 Task: Find public transportation options from San Diego, California, to Los Angeles, California.
Action: Mouse pressed left at (178, 60)
Screenshot: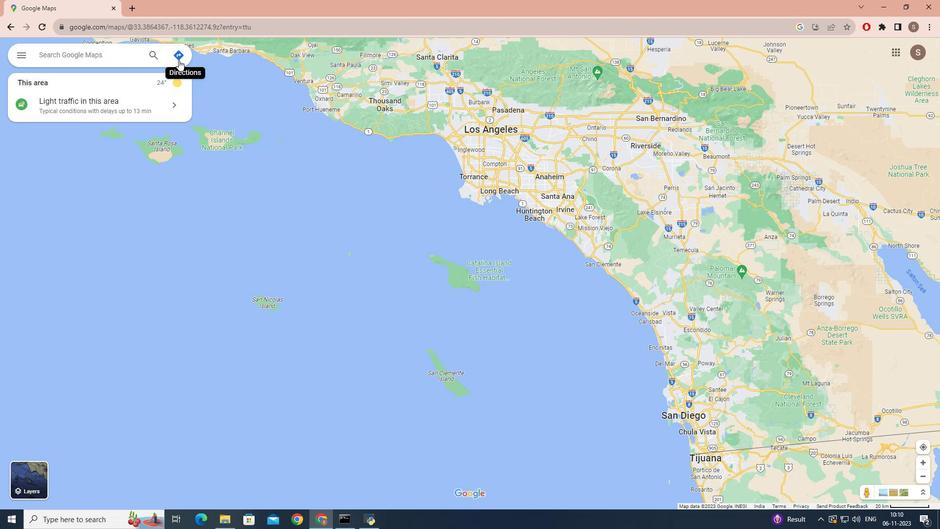 
Action: Mouse moved to (109, 87)
Screenshot: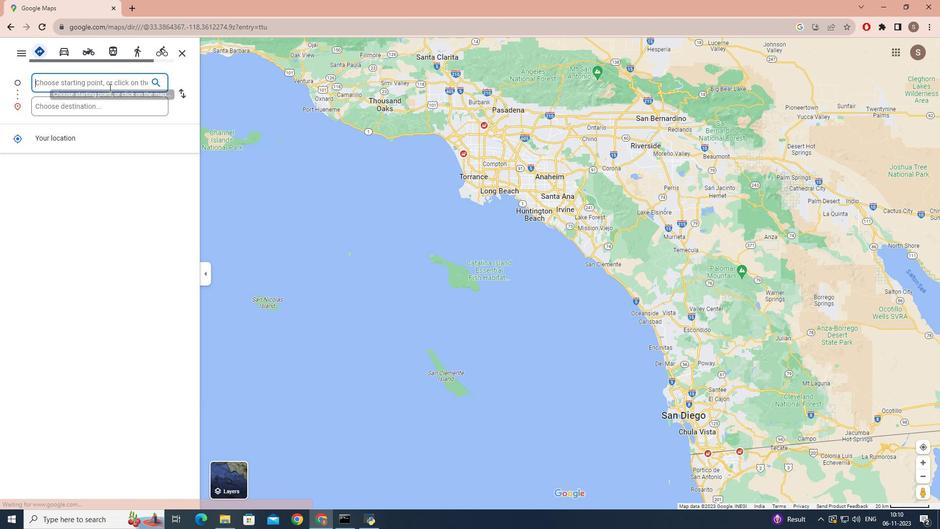 
Action: Key pressed san<Key.space>diego,<Key.space>california
Screenshot: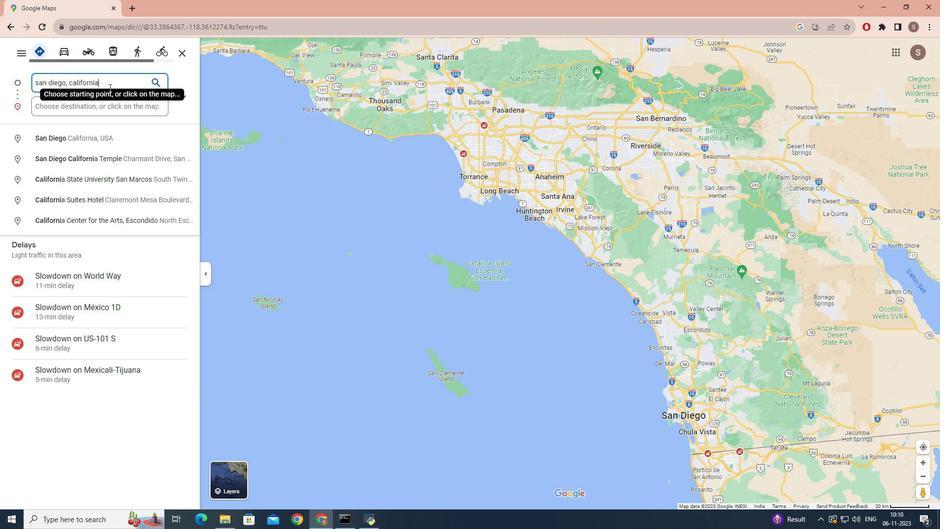 
Action: Mouse moved to (98, 104)
Screenshot: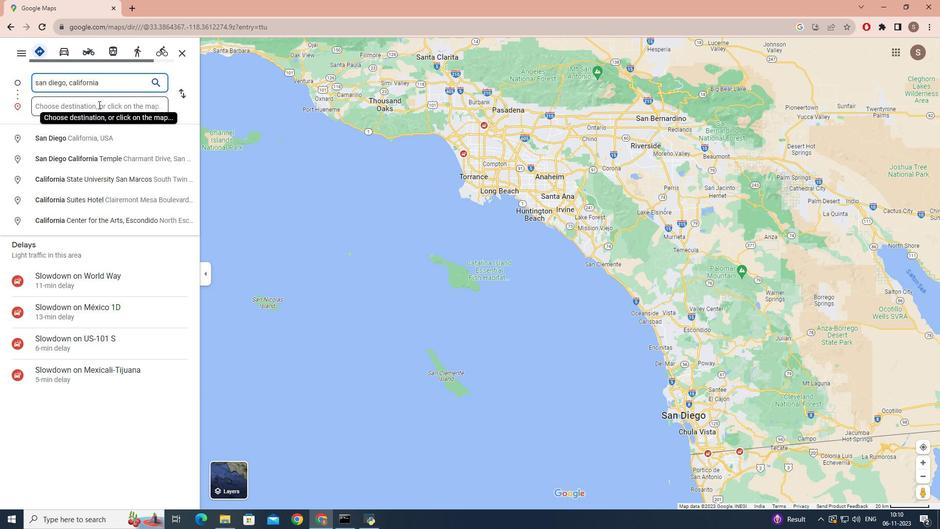 
Action: Mouse pressed left at (98, 104)
Screenshot: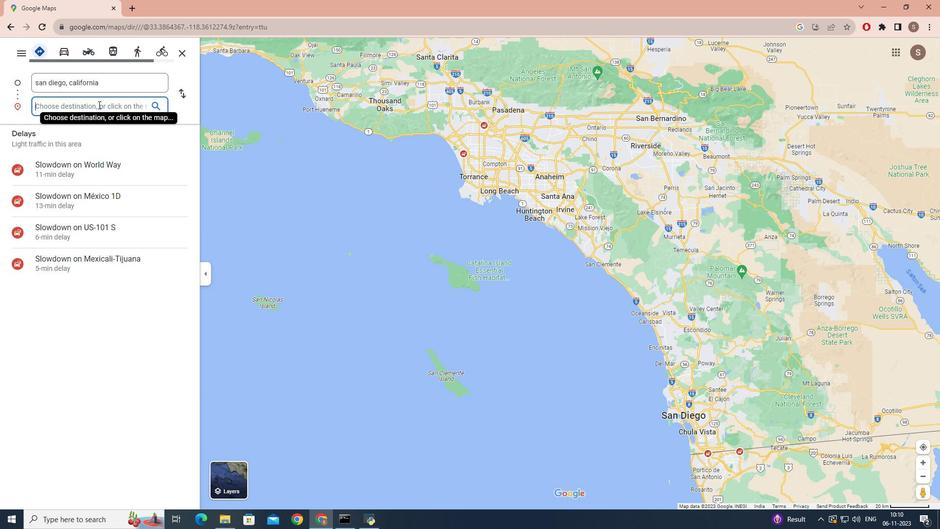 
Action: Key pressed los<Key.space>angeles,<Key.space>calif
Screenshot: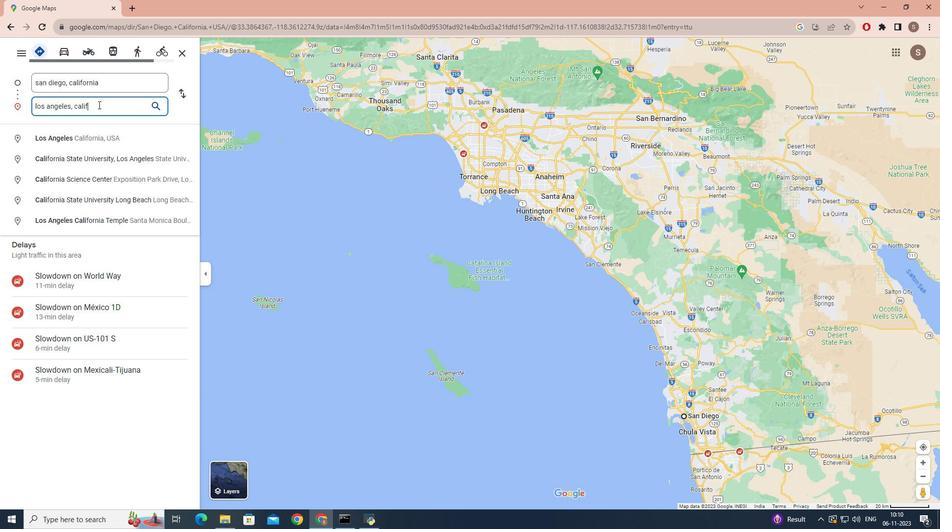 
Action: Mouse moved to (99, 102)
Screenshot: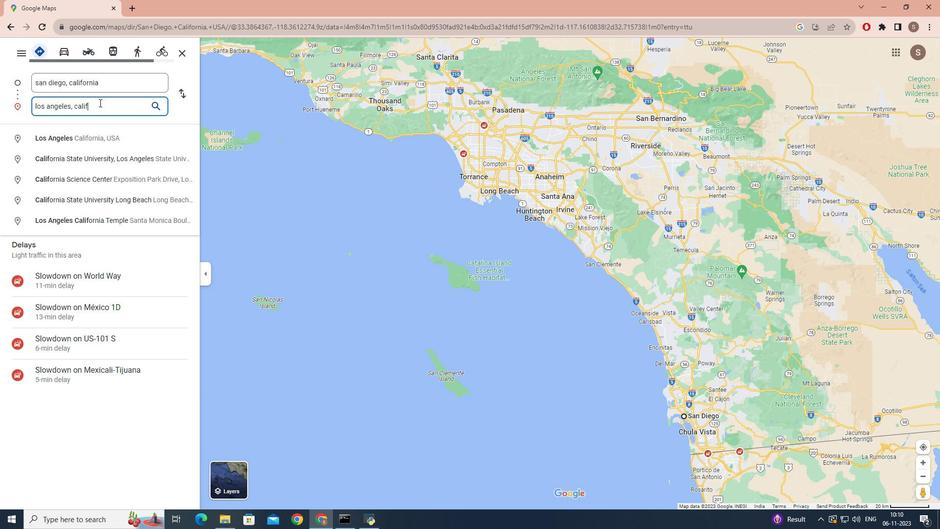 
Action: Key pressed ornia<Key.enter>
Screenshot: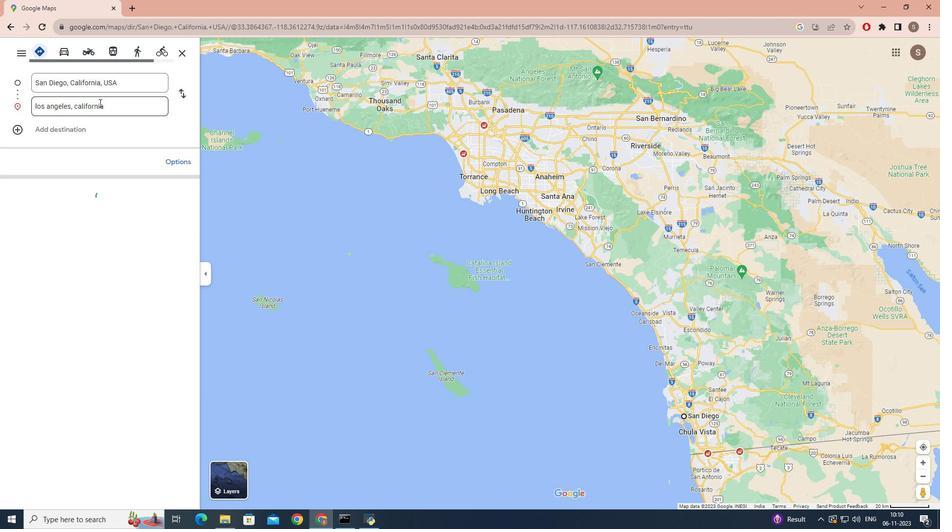 
Action: Mouse moved to (116, 62)
Screenshot: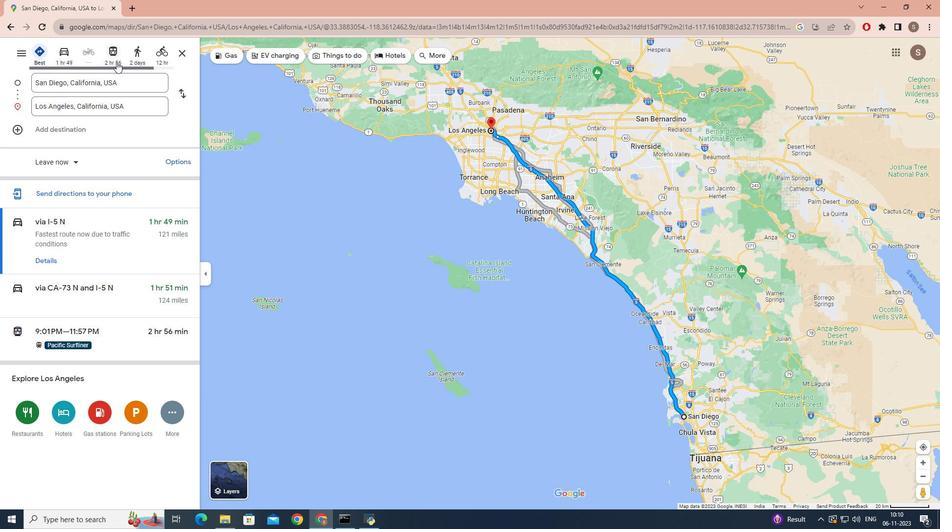 
Action: Mouse pressed left at (116, 62)
Screenshot: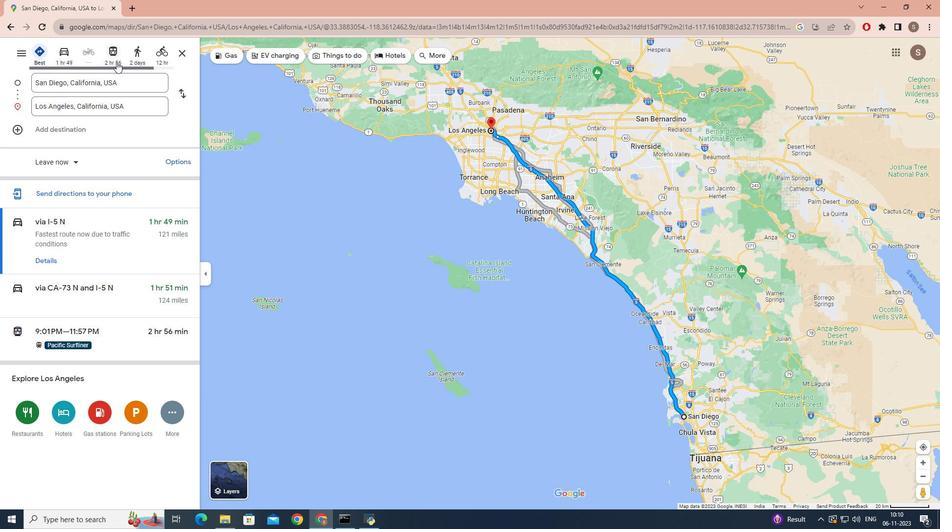 
Action: Mouse moved to (65, 287)
Screenshot: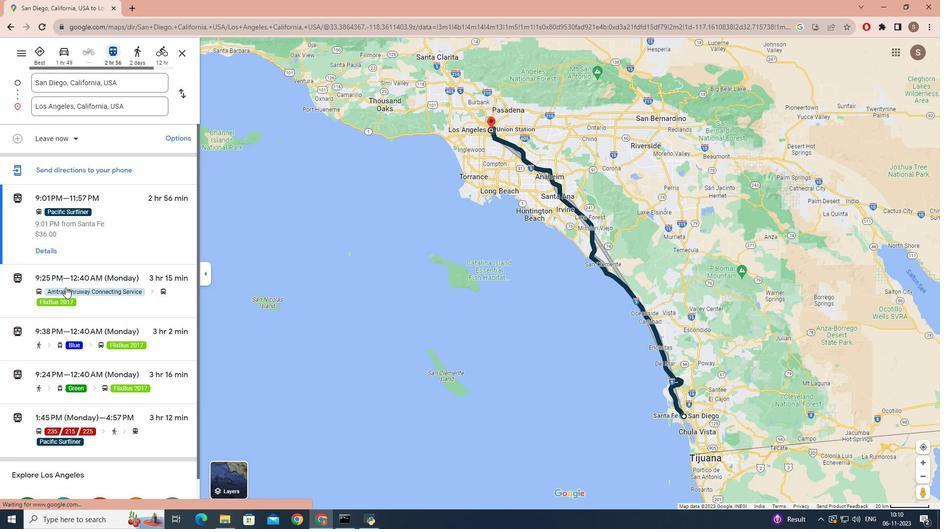 
Action: Mouse scrolled (65, 287) with delta (0, 0)
Screenshot: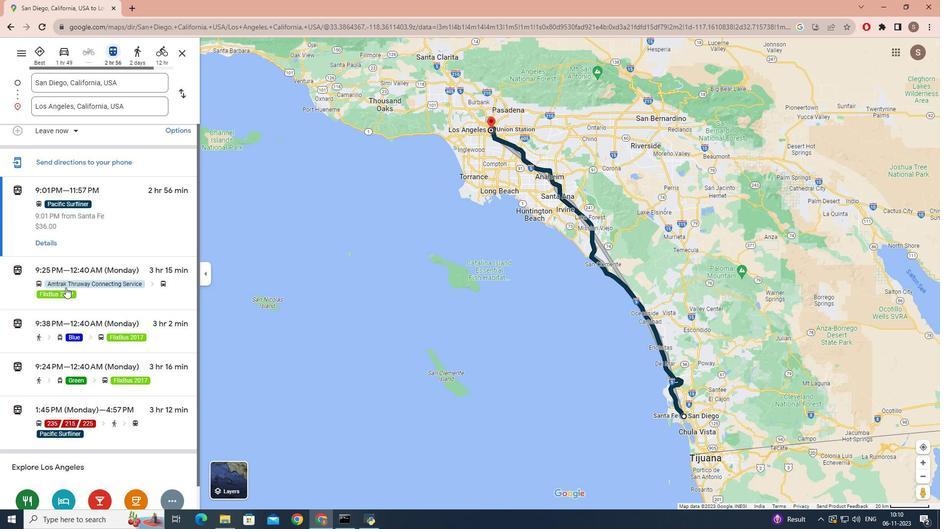 
Action: Mouse scrolled (65, 287) with delta (0, 0)
Screenshot: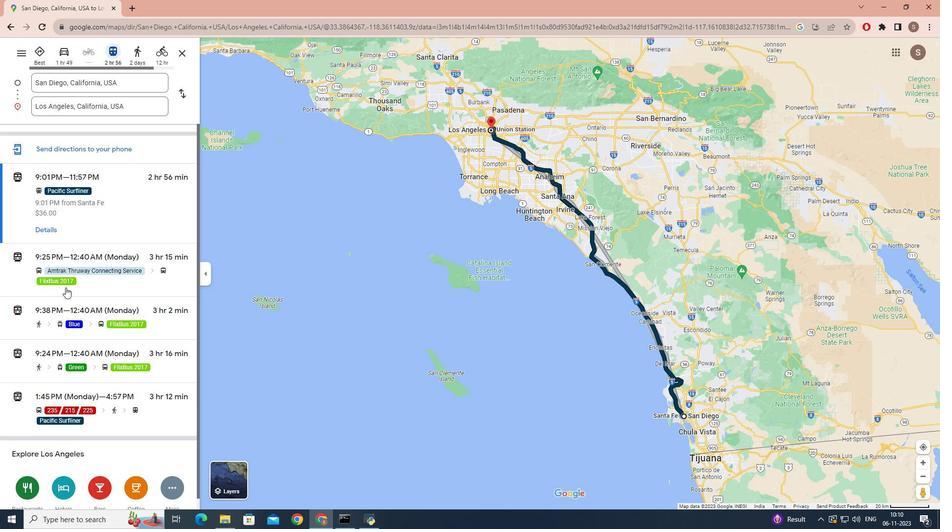 
Action: Mouse scrolled (65, 287) with delta (0, 0)
Screenshot: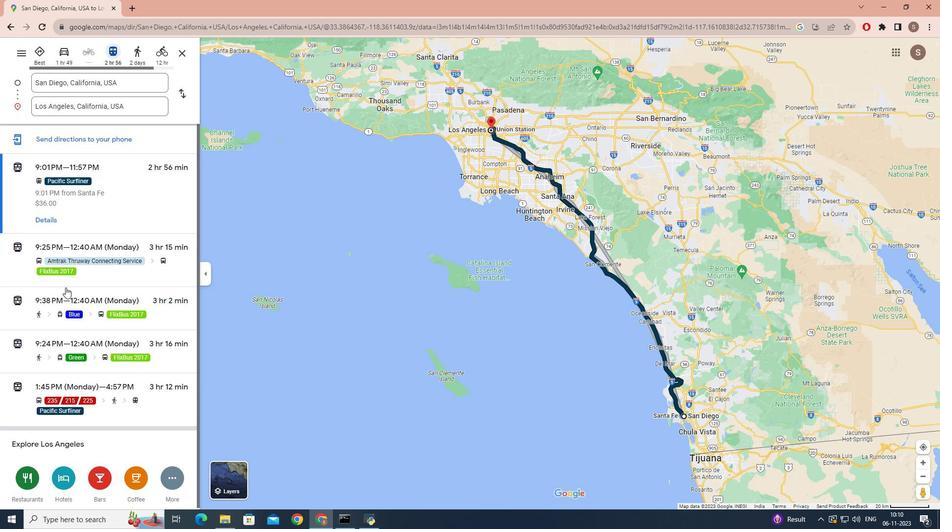 
Action: Mouse scrolled (65, 287) with delta (0, 0)
Screenshot: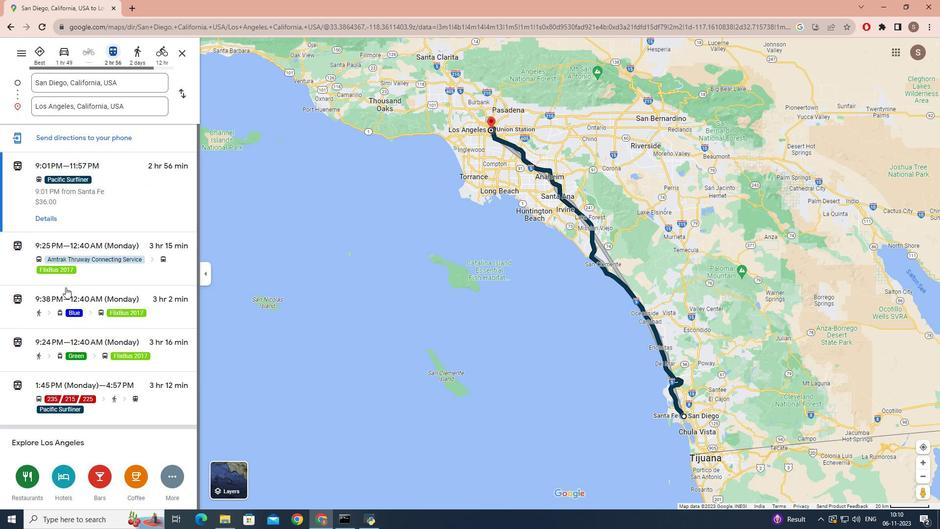 
Action: Mouse moved to (66, 287)
Screenshot: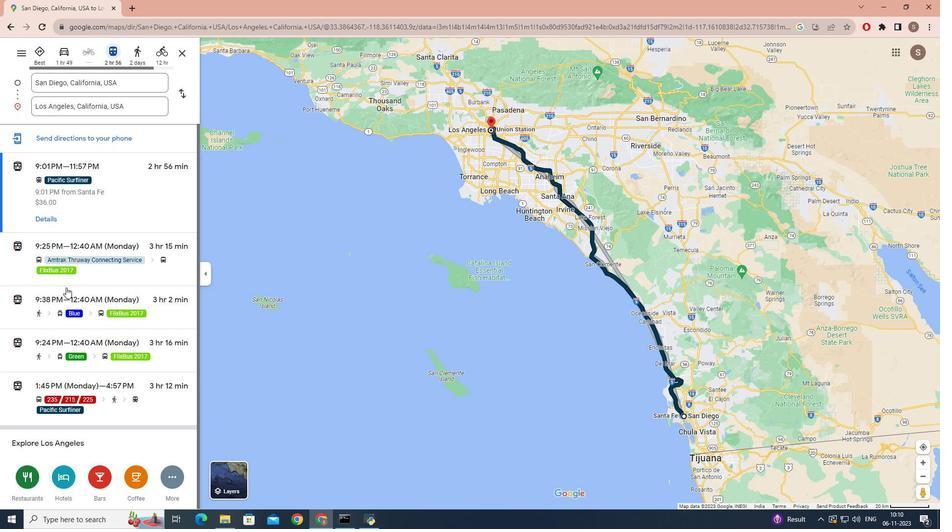 
Action: Mouse scrolled (66, 288) with delta (0, 0)
Screenshot: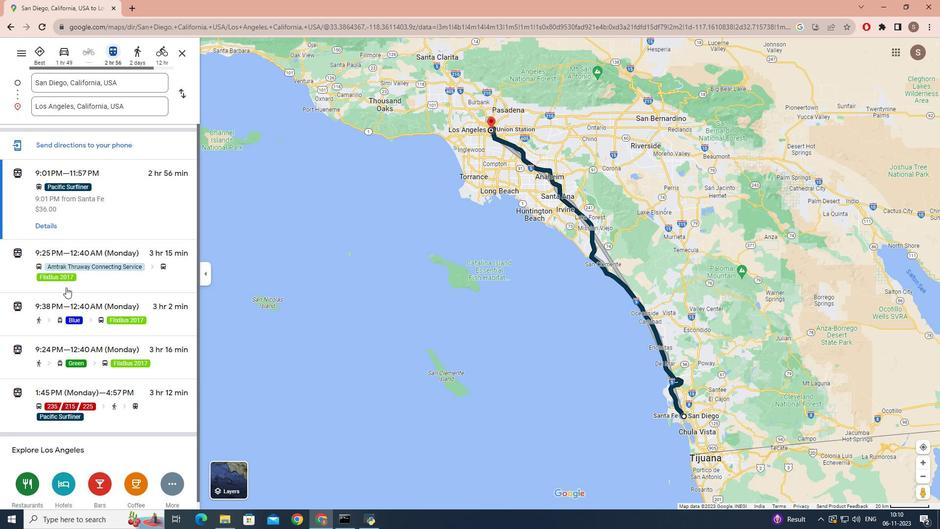 
Action: Mouse scrolled (66, 288) with delta (0, 0)
Screenshot: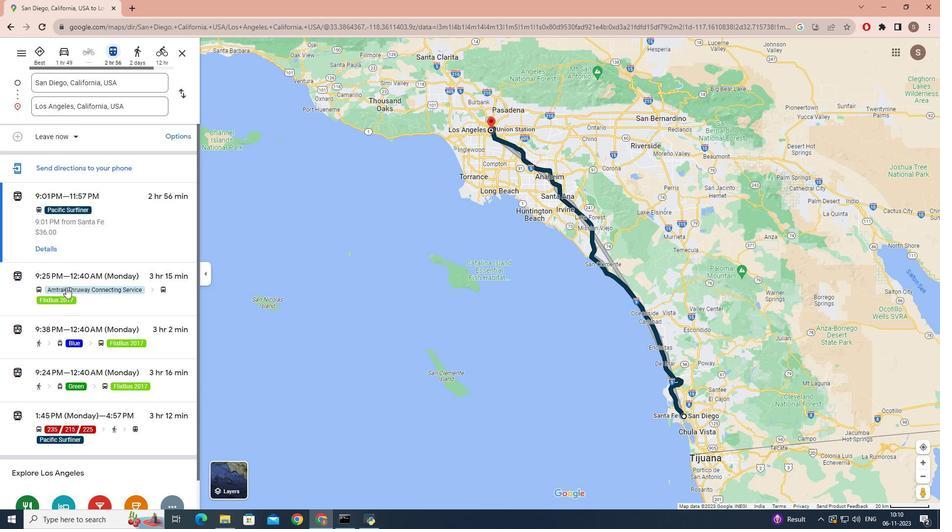 
Action: Mouse moved to (92, 276)
Screenshot: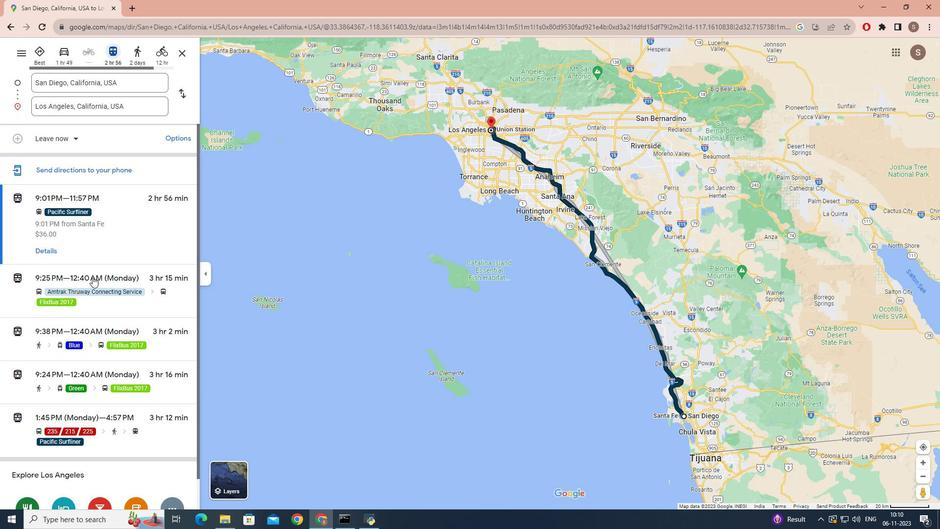 
